 Task: Change your Calendly URL to "mark-spencer-2345".
Action: Mouse moved to (816, 71)
Screenshot: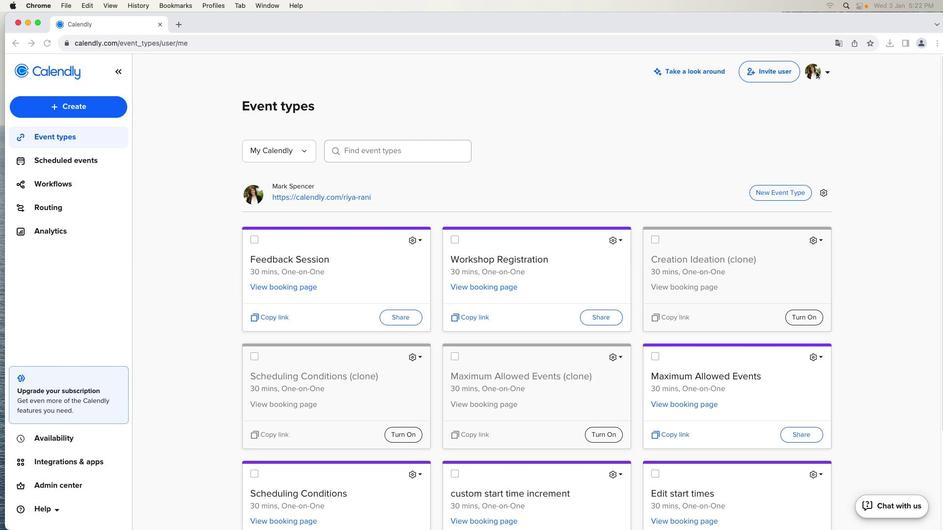 
Action: Mouse pressed left at (816, 71)
Screenshot: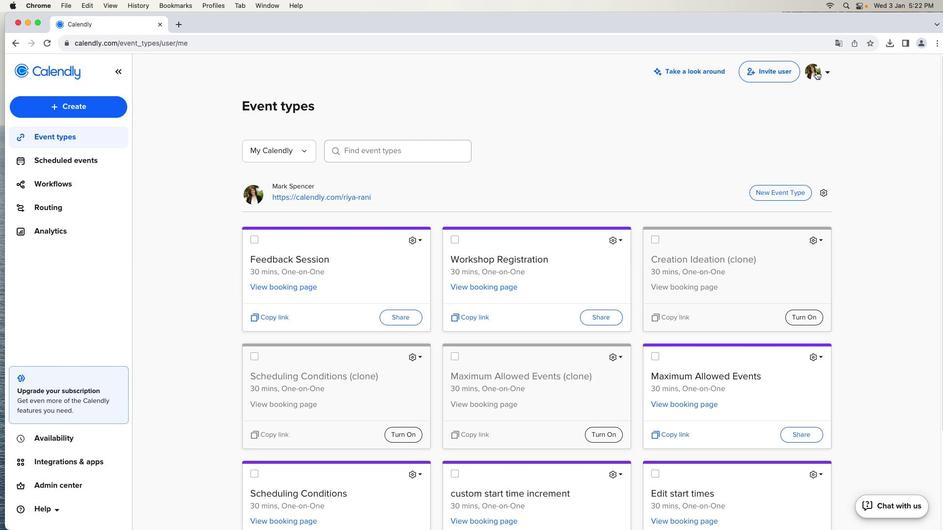
Action: Mouse moved to (816, 71)
Screenshot: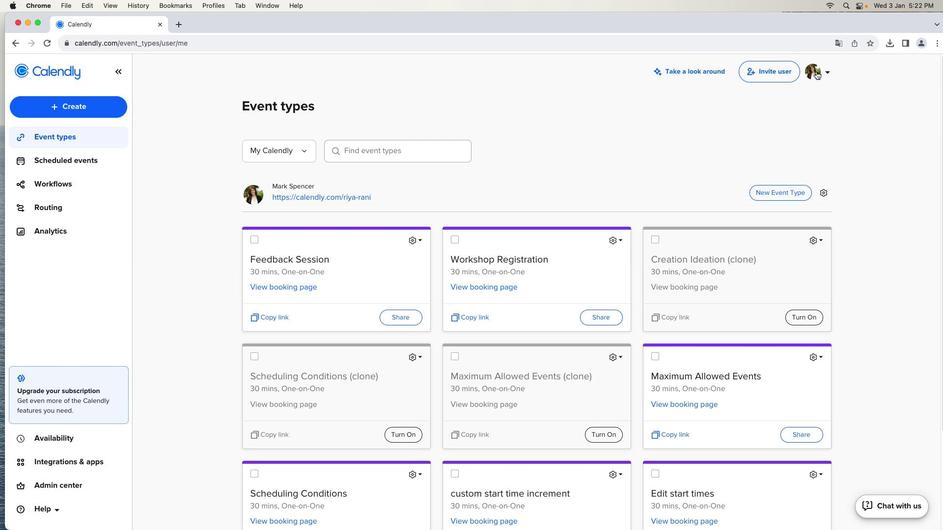 
Action: Mouse pressed left at (816, 71)
Screenshot: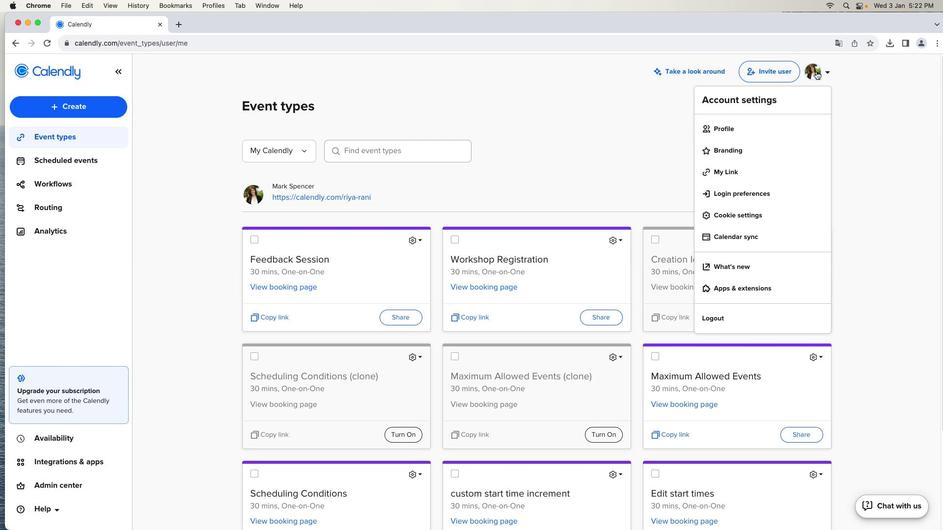 
Action: Mouse moved to (745, 172)
Screenshot: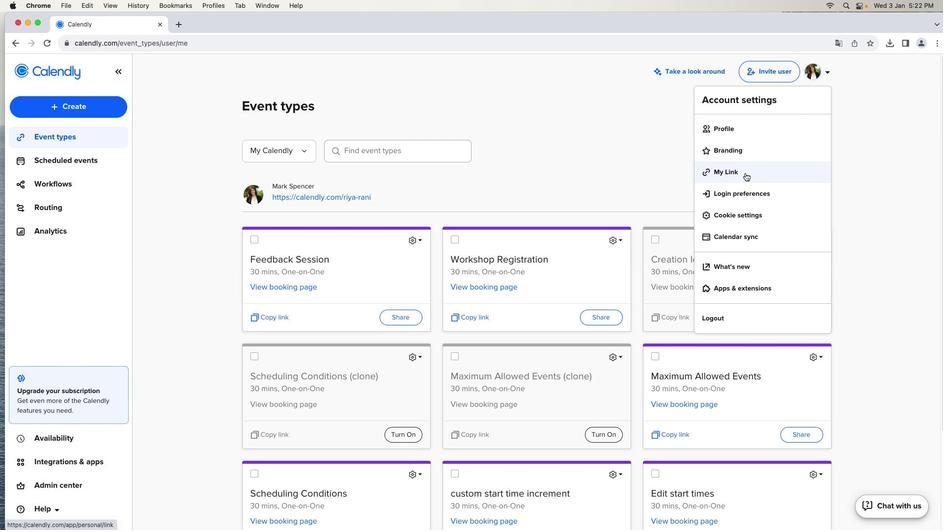 
Action: Mouse pressed left at (745, 172)
Screenshot: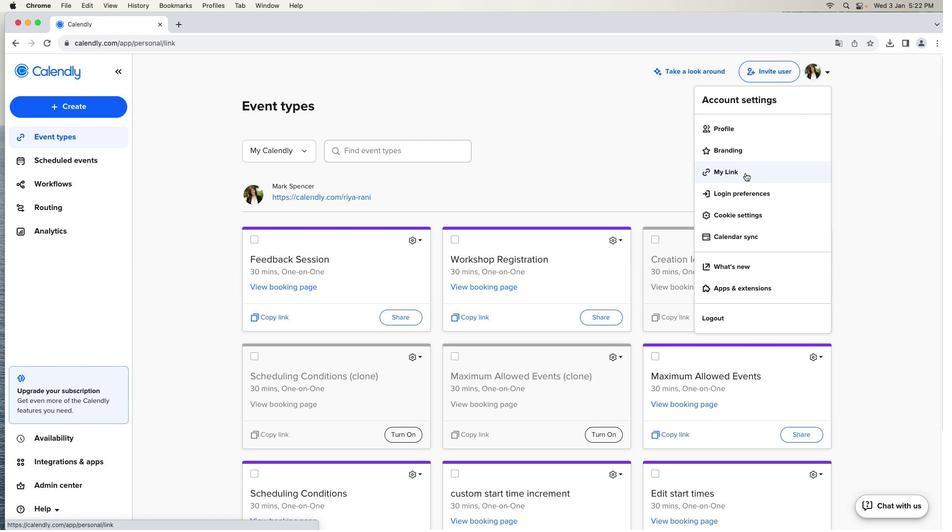 
Action: Mouse moved to (344, 215)
Screenshot: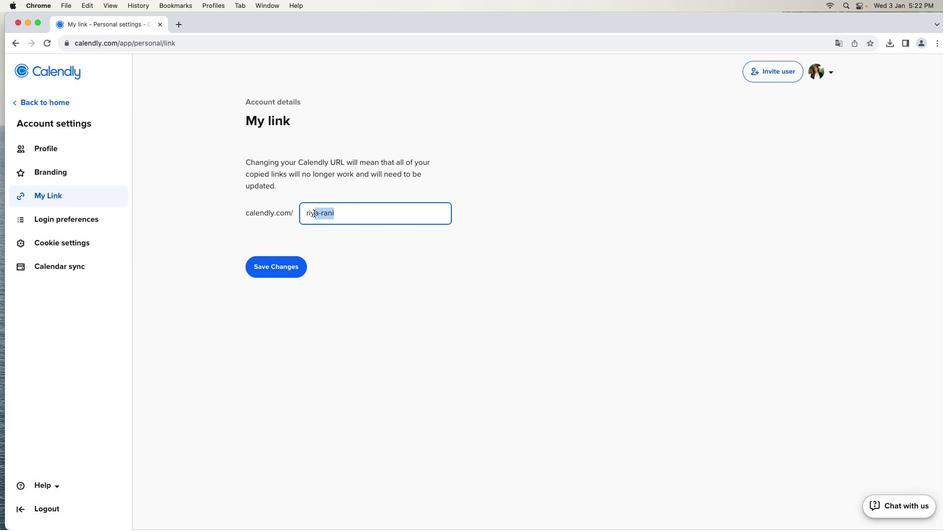 
Action: Mouse pressed left at (344, 215)
Screenshot: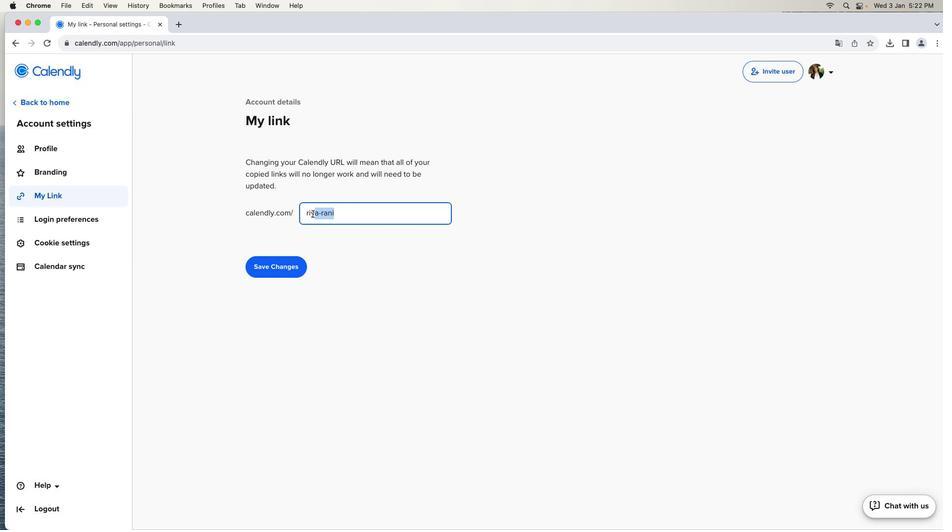 
Action: Mouse moved to (303, 216)
Screenshot: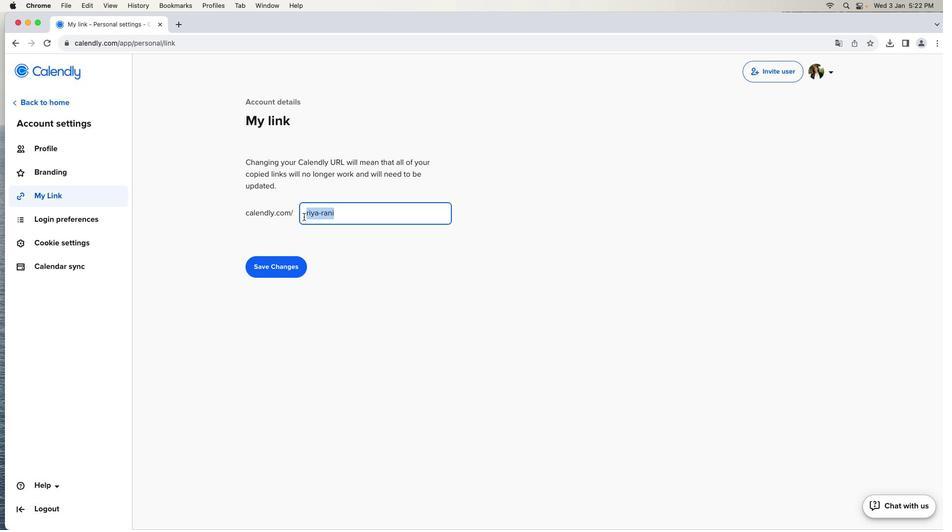 
Action: Key pressed 'm''a''r''k''-''s''p''e''n''c''e''r''-''2''3''4''5'
Screenshot: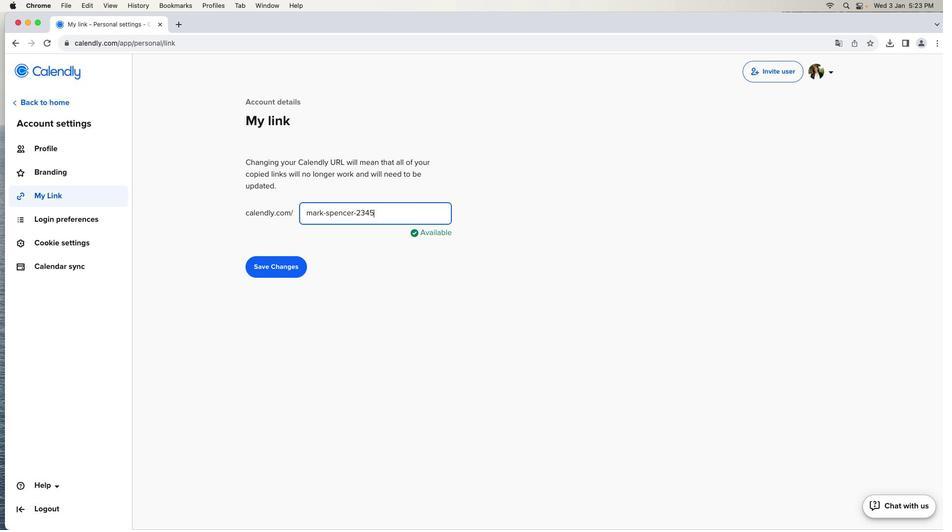 
Action: Mouse moved to (285, 264)
Screenshot: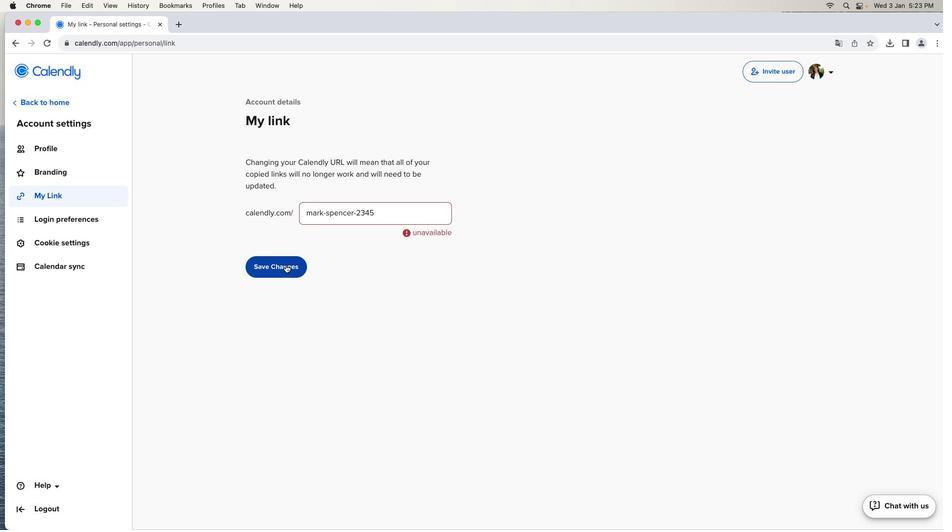 
Action: Mouse pressed left at (285, 264)
Screenshot: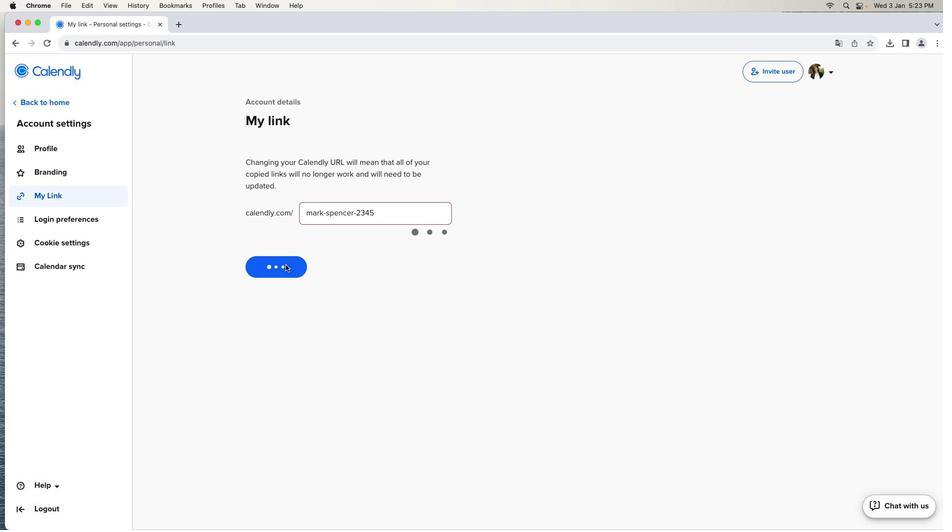 
Action: Mouse moved to (285, 264)
Screenshot: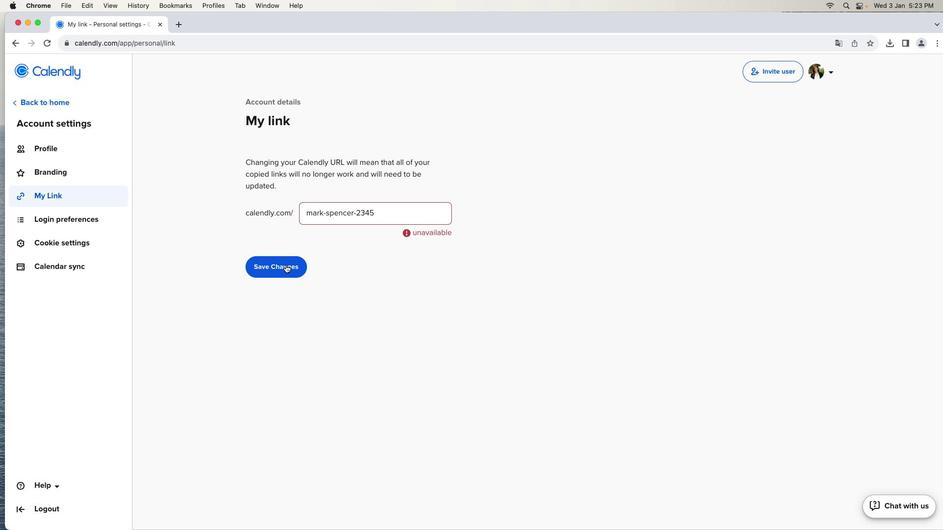 
